 Task: Write the Discount "2" Under New customer in New Bill.
Action: Mouse moved to (95, 11)
Screenshot: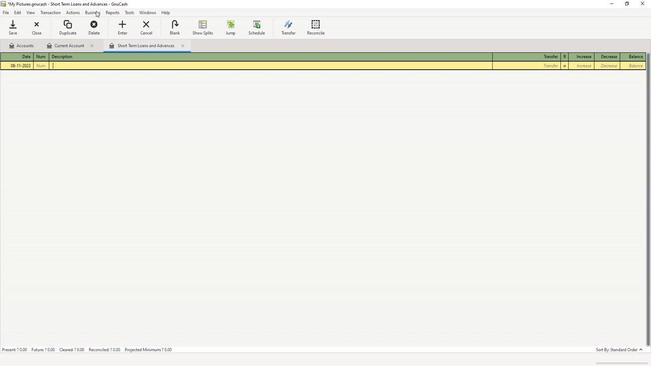 
Action: Mouse pressed left at (95, 11)
Screenshot: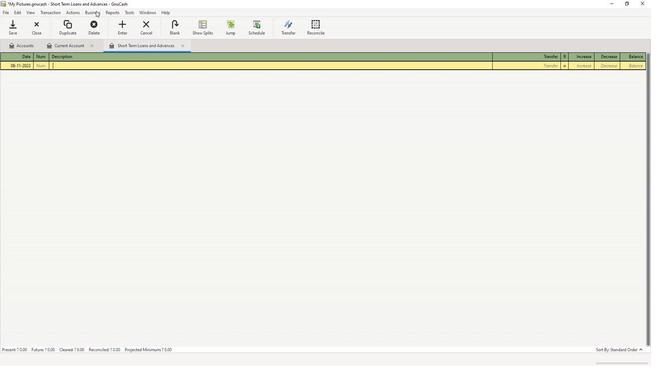 
Action: Mouse moved to (99, 28)
Screenshot: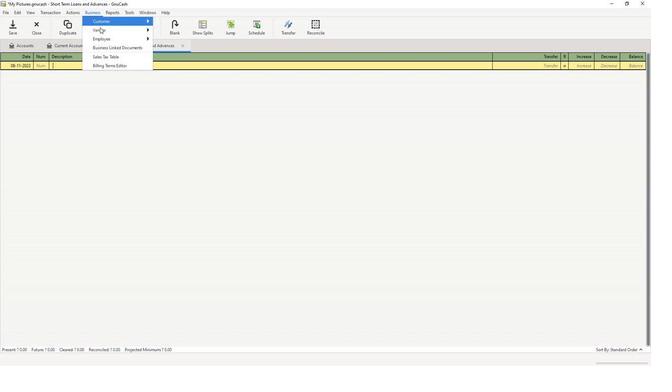 
Action: Mouse pressed left at (99, 28)
Screenshot: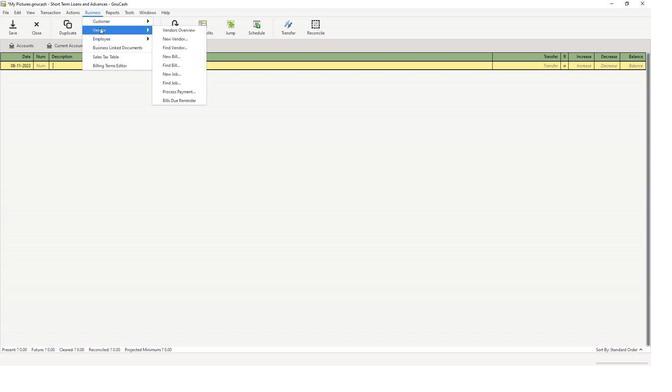
Action: Mouse moved to (171, 57)
Screenshot: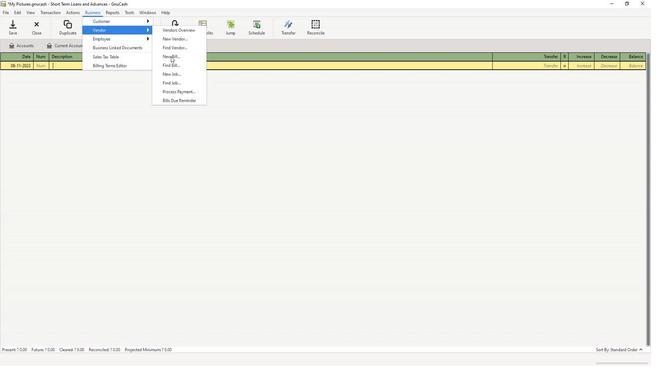 
Action: Mouse pressed left at (171, 57)
Screenshot: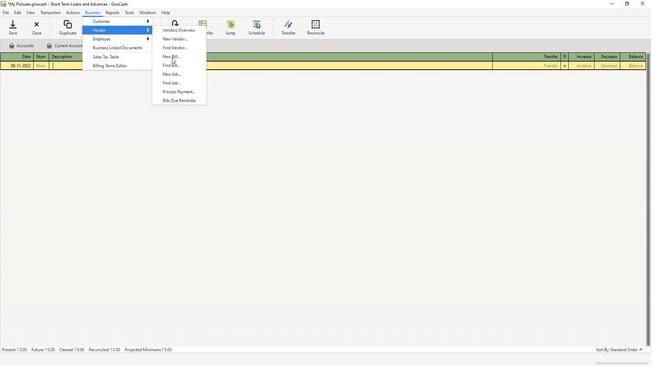 
Action: Mouse moved to (364, 229)
Screenshot: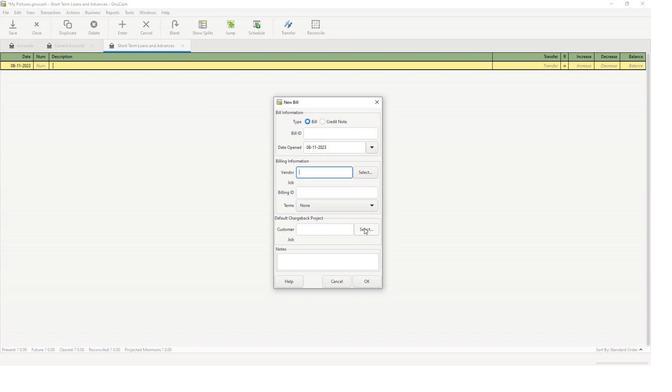
Action: Mouse pressed left at (364, 229)
Screenshot: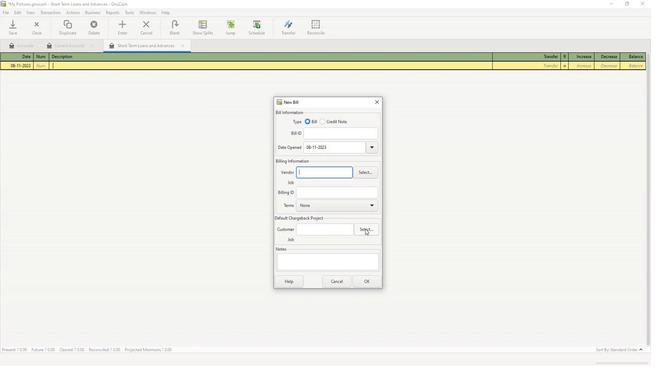 
Action: Mouse moved to (336, 251)
Screenshot: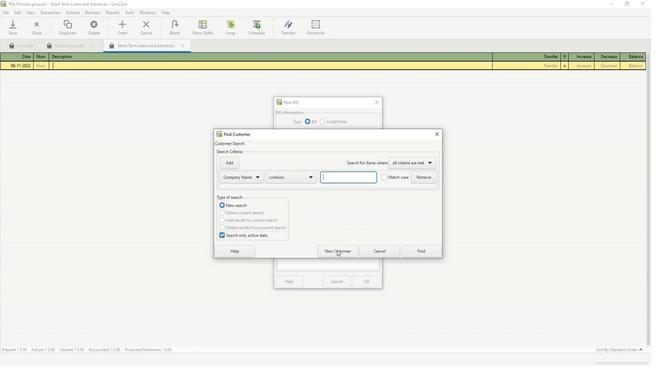 
Action: Mouse pressed left at (336, 251)
Screenshot: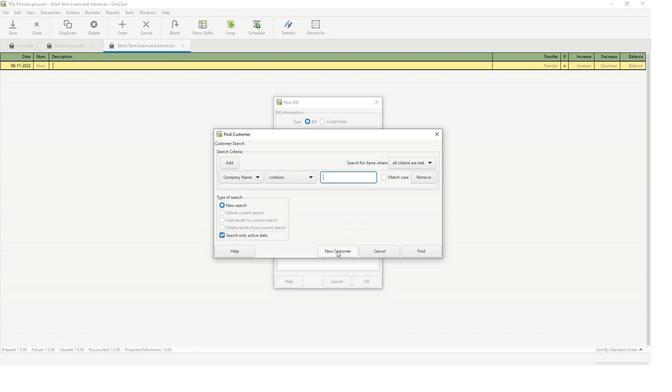 
Action: Mouse moved to (321, 112)
Screenshot: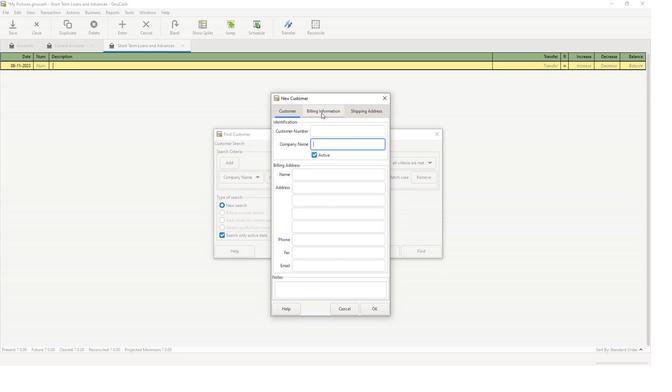 
Action: Mouse pressed left at (321, 112)
Screenshot: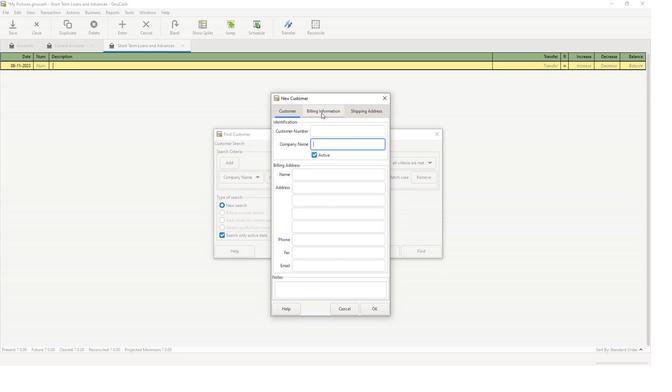 
Action: Mouse moved to (337, 153)
Screenshot: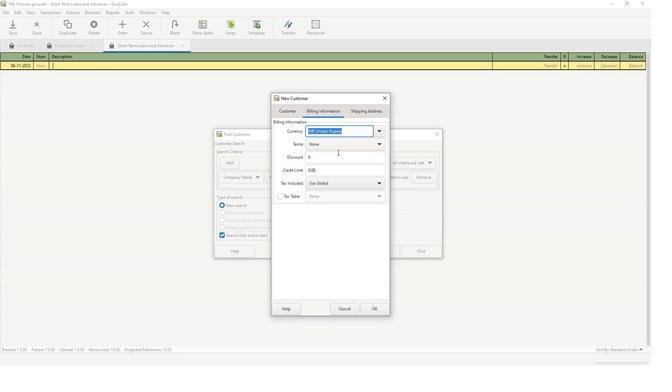 
Action: Mouse pressed left at (337, 153)
Screenshot: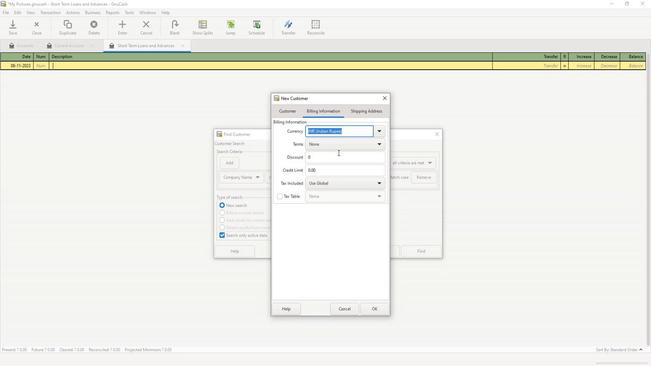 
Action: Key pressed <Key.backspace>2
Screenshot: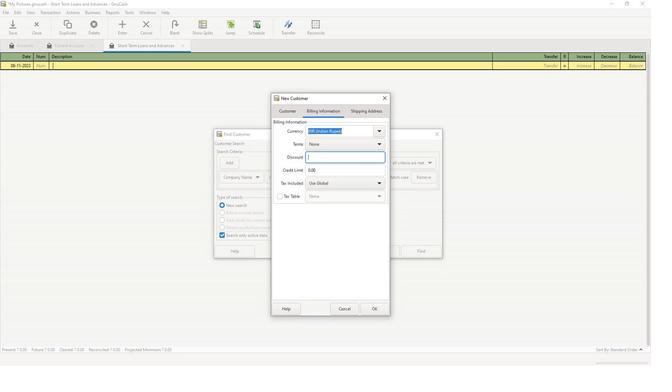 
Action: Mouse moved to (377, 308)
Screenshot: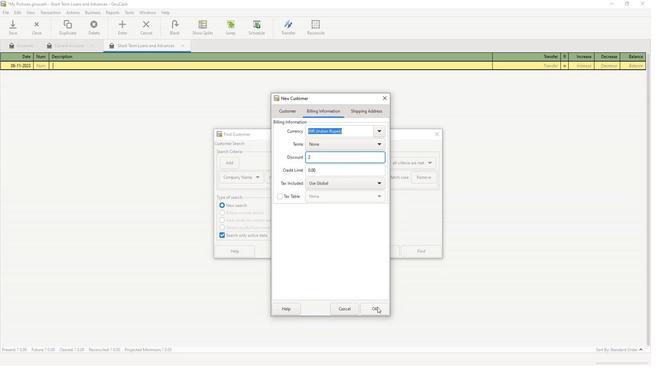 
